 Task: Locate the nearest national forests to Seattle, Washington, and Portland, Oregon.
Action: Mouse moved to (181, 92)
Screenshot: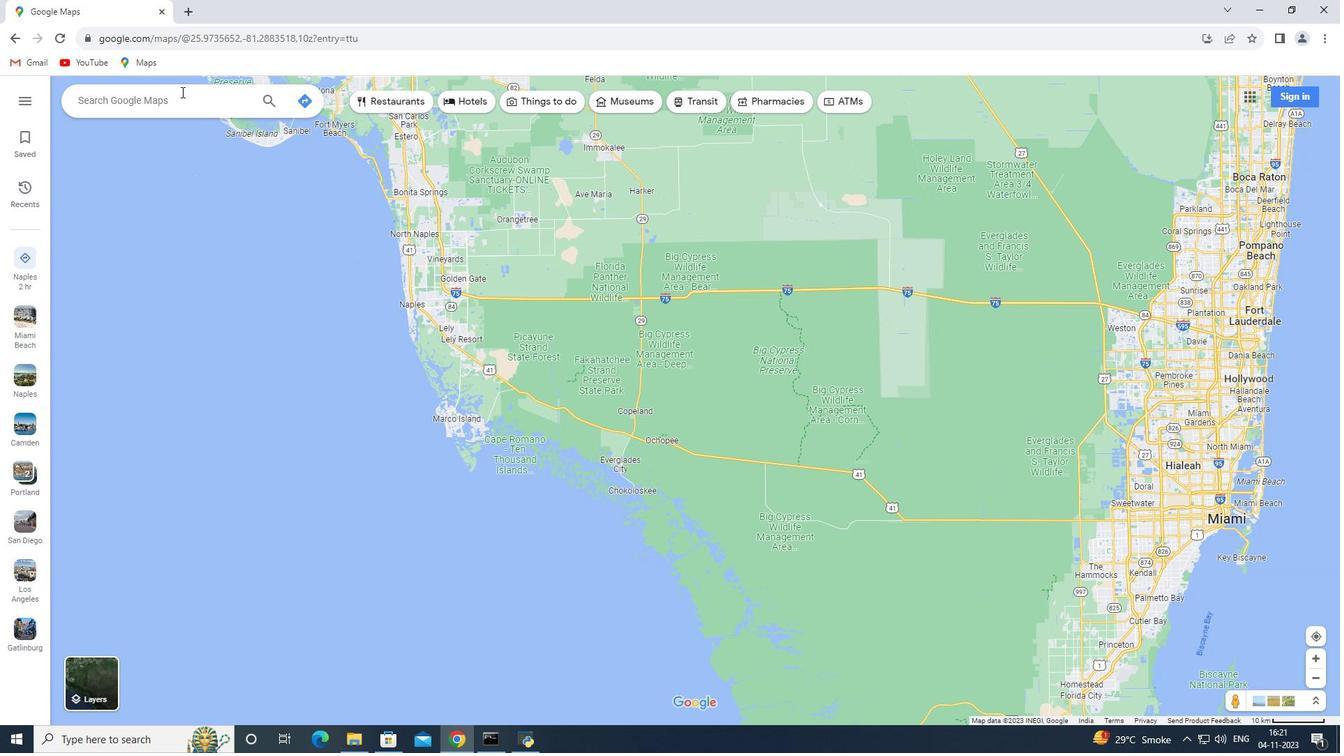 
Action: Mouse pressed left at (181, 92)
Screenshot: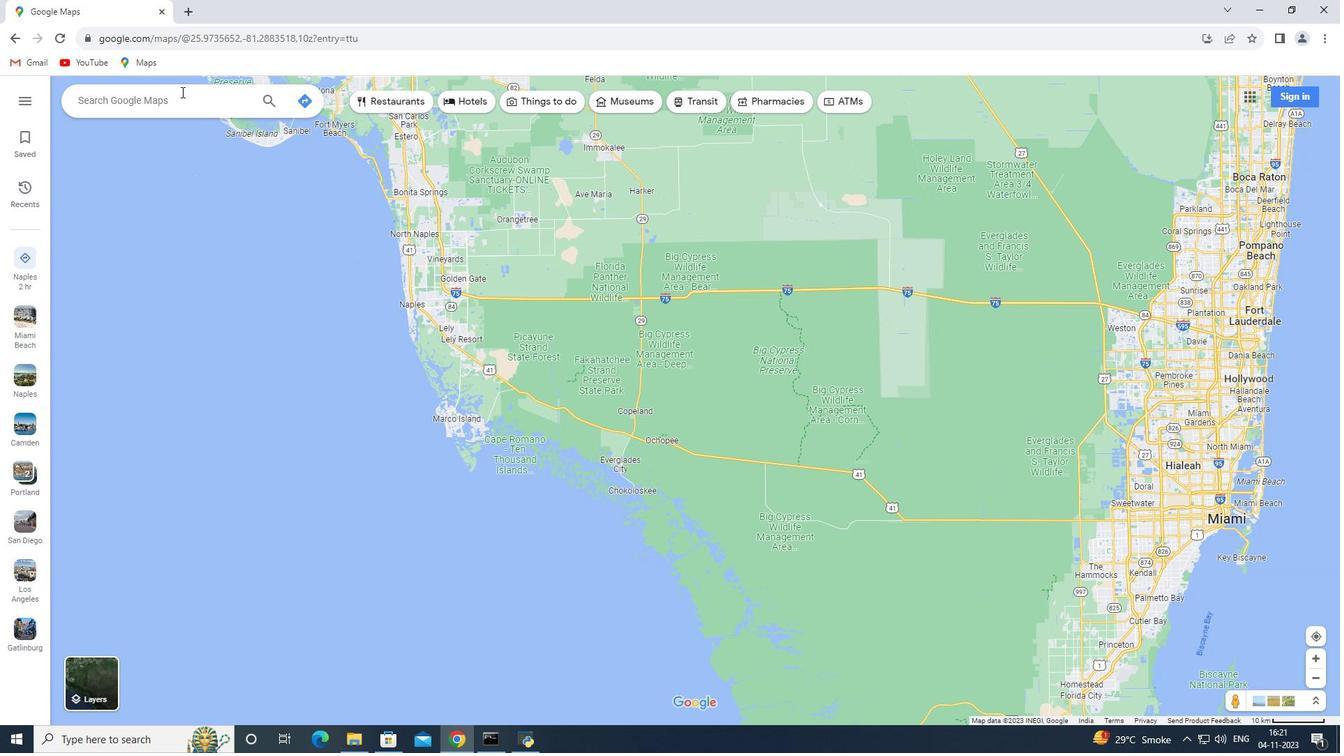 
Action: Key pressed <Key.shift>Seattle,<Key.space><Key.shift>Washington<Key.enter>
Screenshot: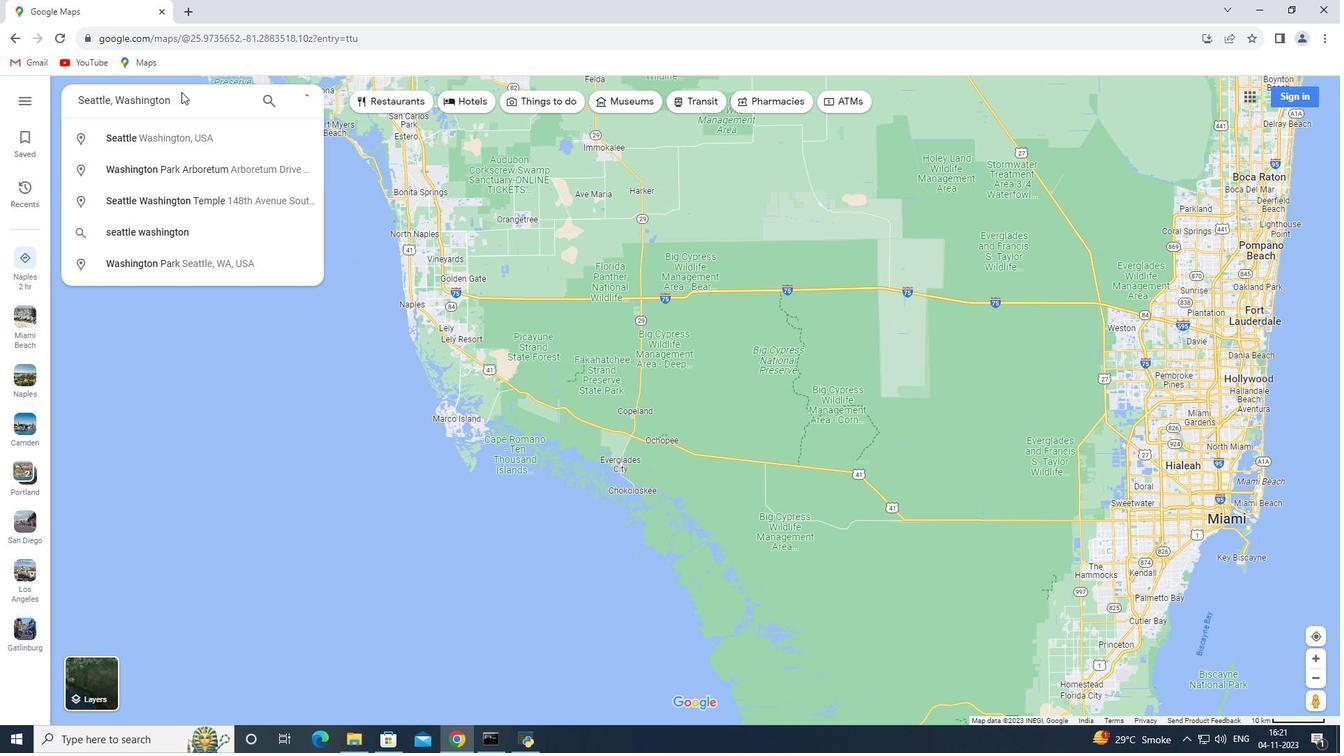 
Action: Mouse moved to (190, 342)
Screenshot: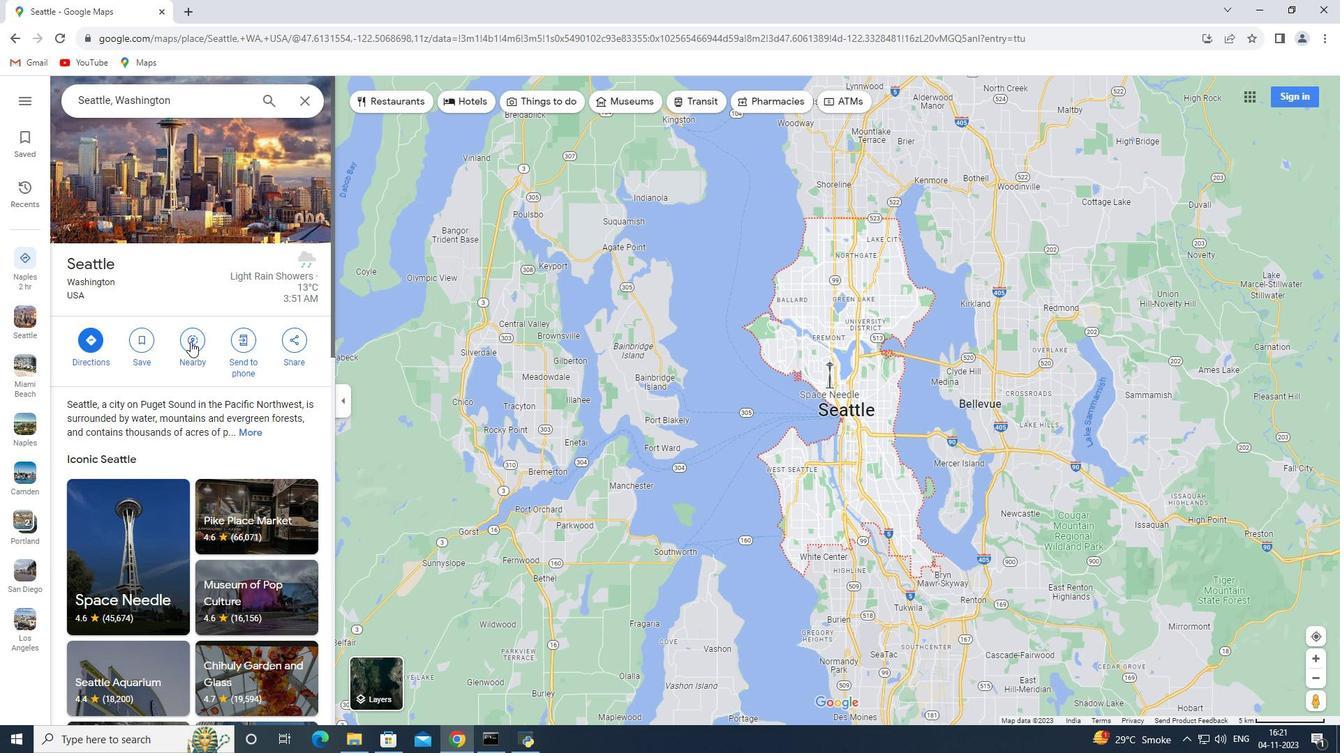 
Action: Mouse pressed left at (190, 342)
Screenshot: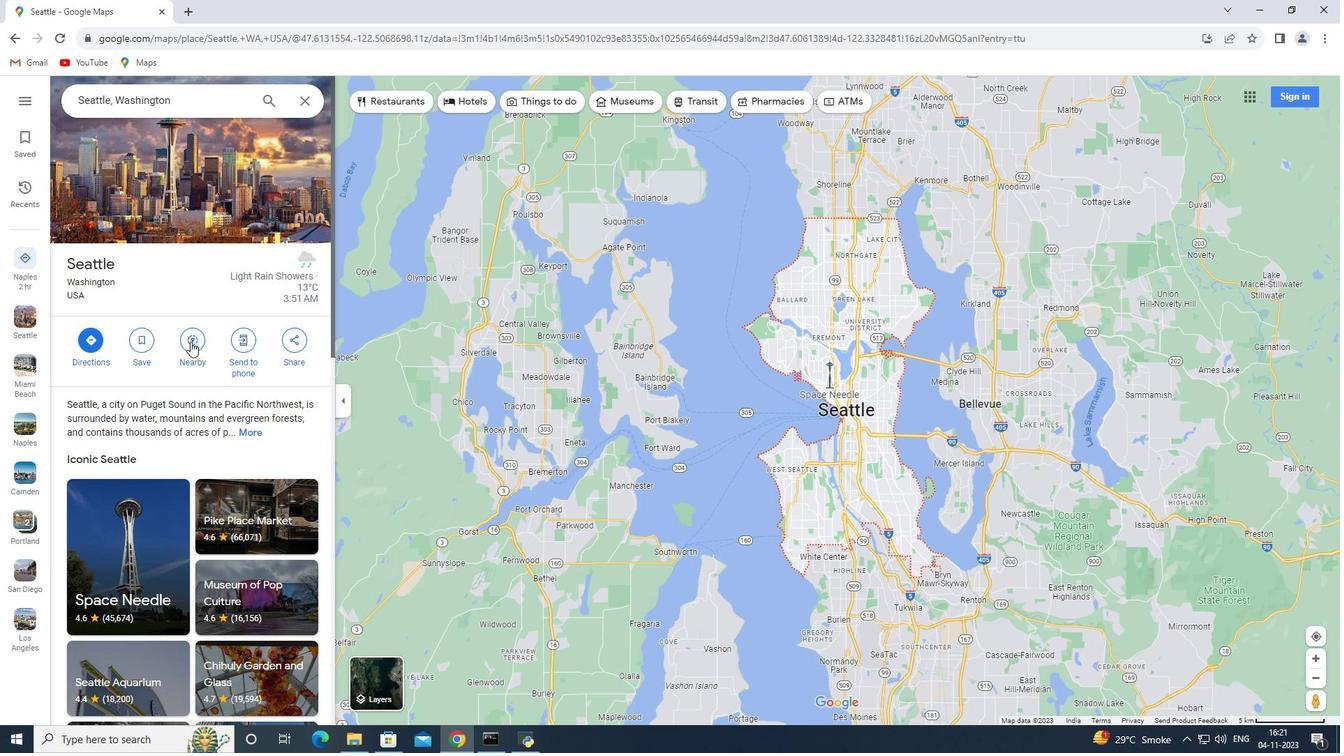 
Action: Key pressed national<Key.space>forests<Key.enter>
Screenshot: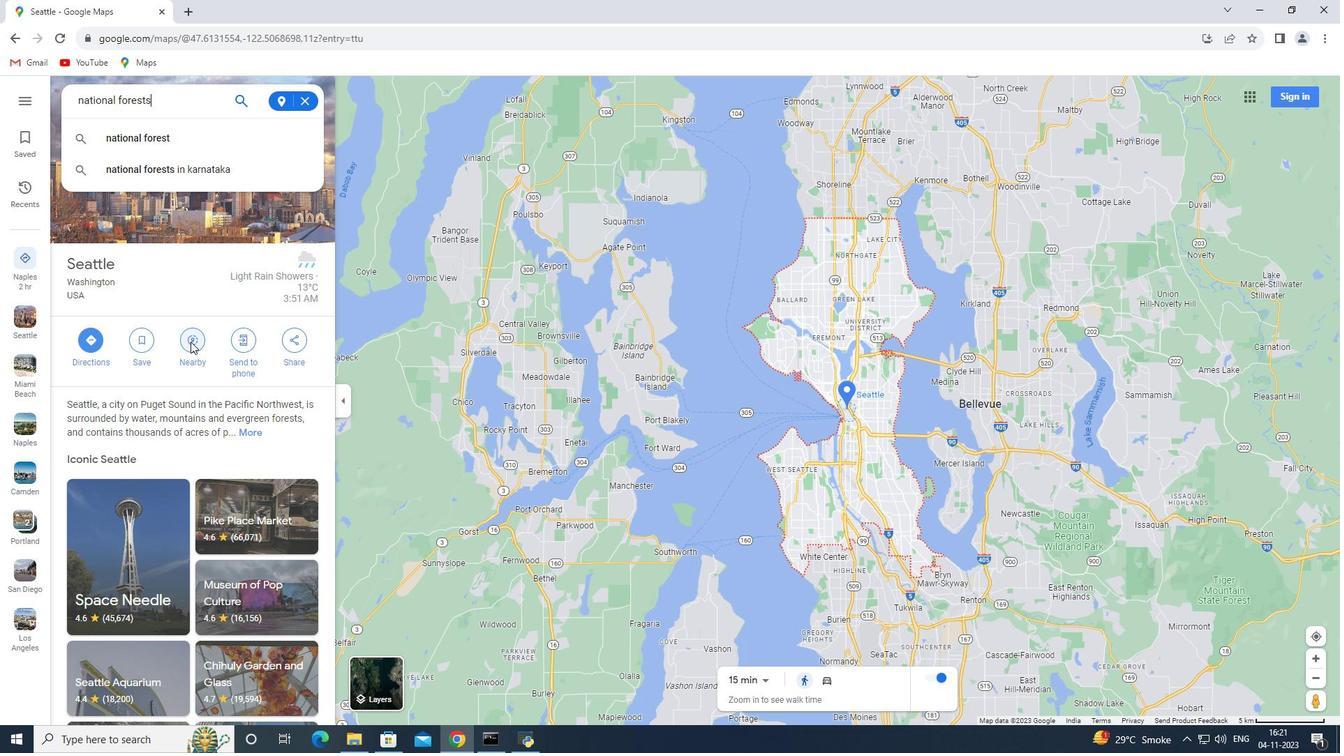 
Action: Mouse moved to (307, 102)
Screenshot: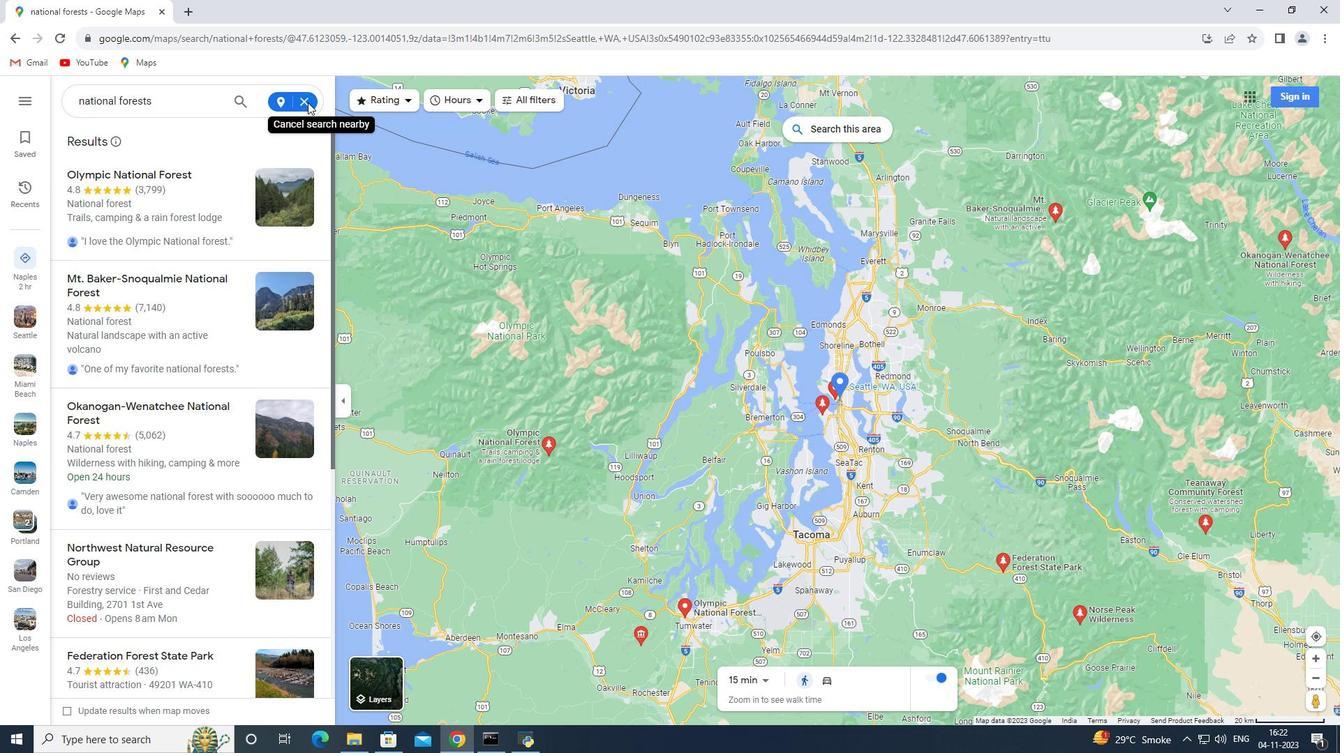 
Action: Mouse pressed left at (307, 102)
Screenshot: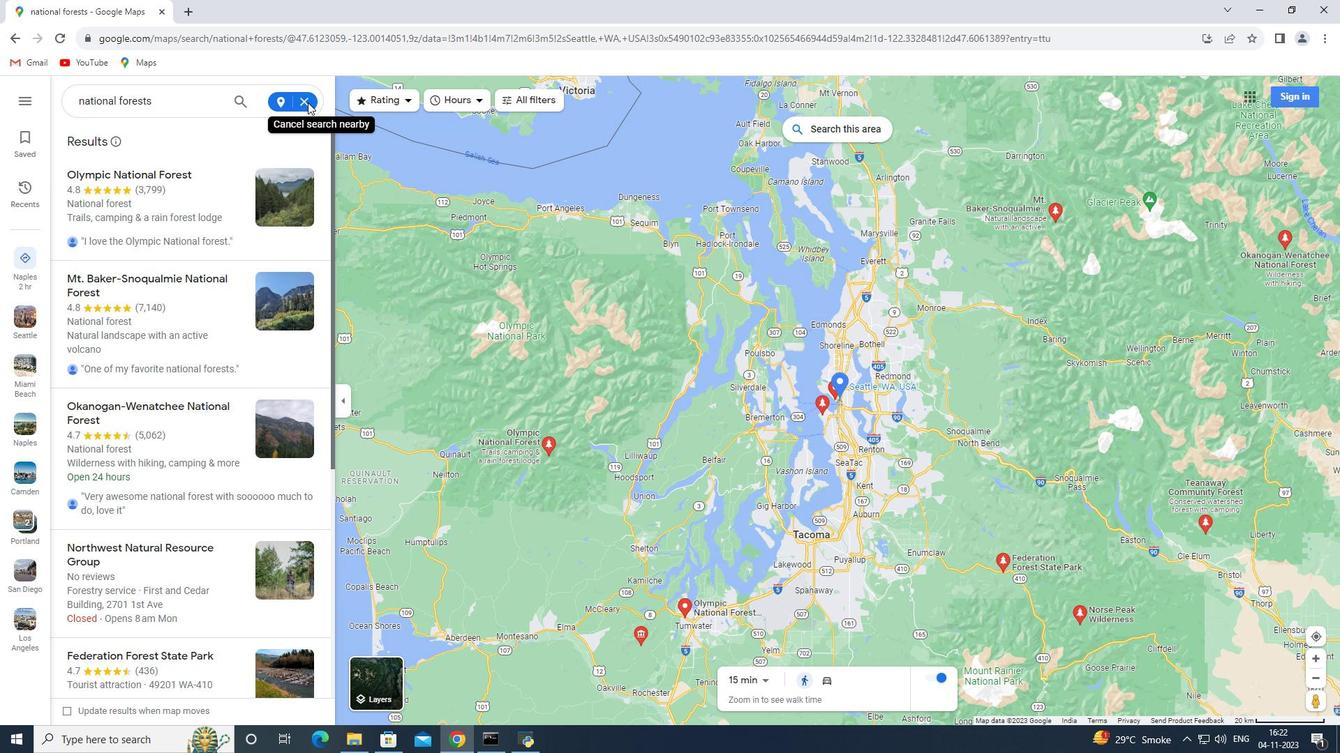 
Action: Mouse moved to (300, 93)
Screenshot: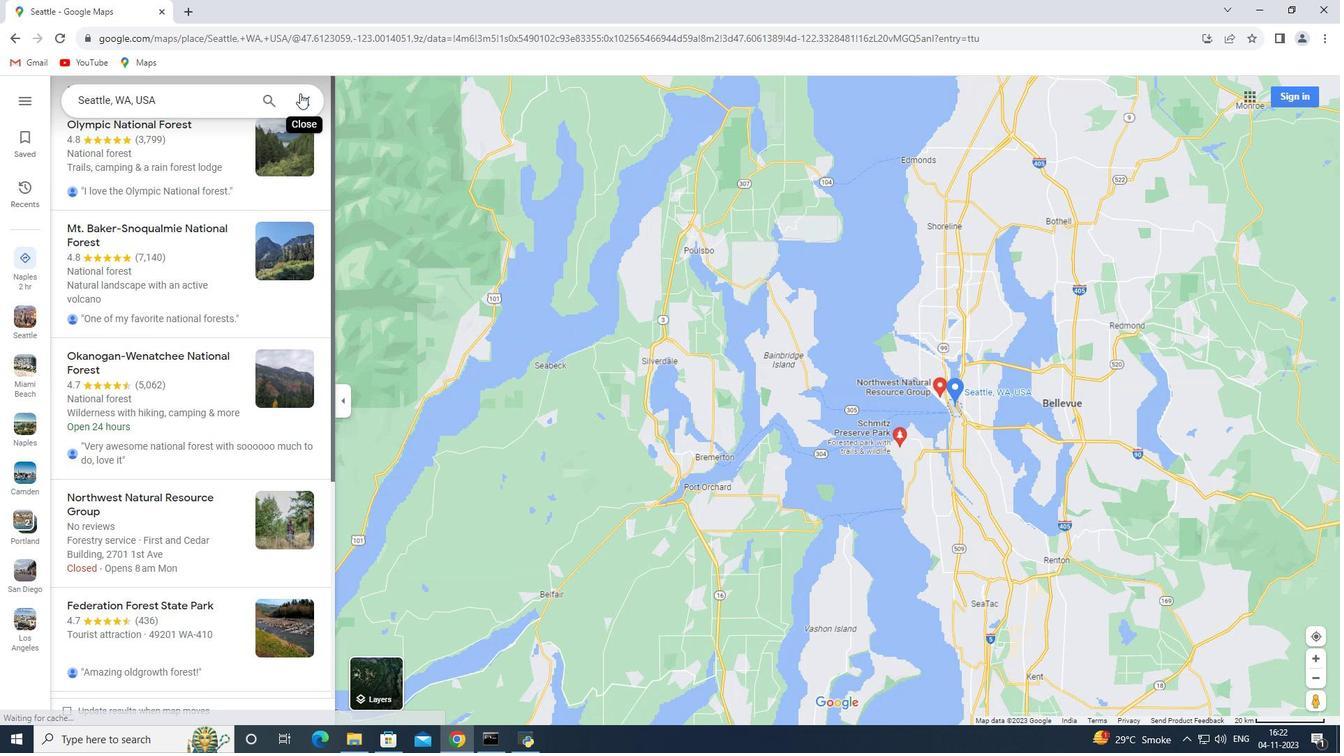
Action: Mouse pressed left at (300, 93)
Screenshot: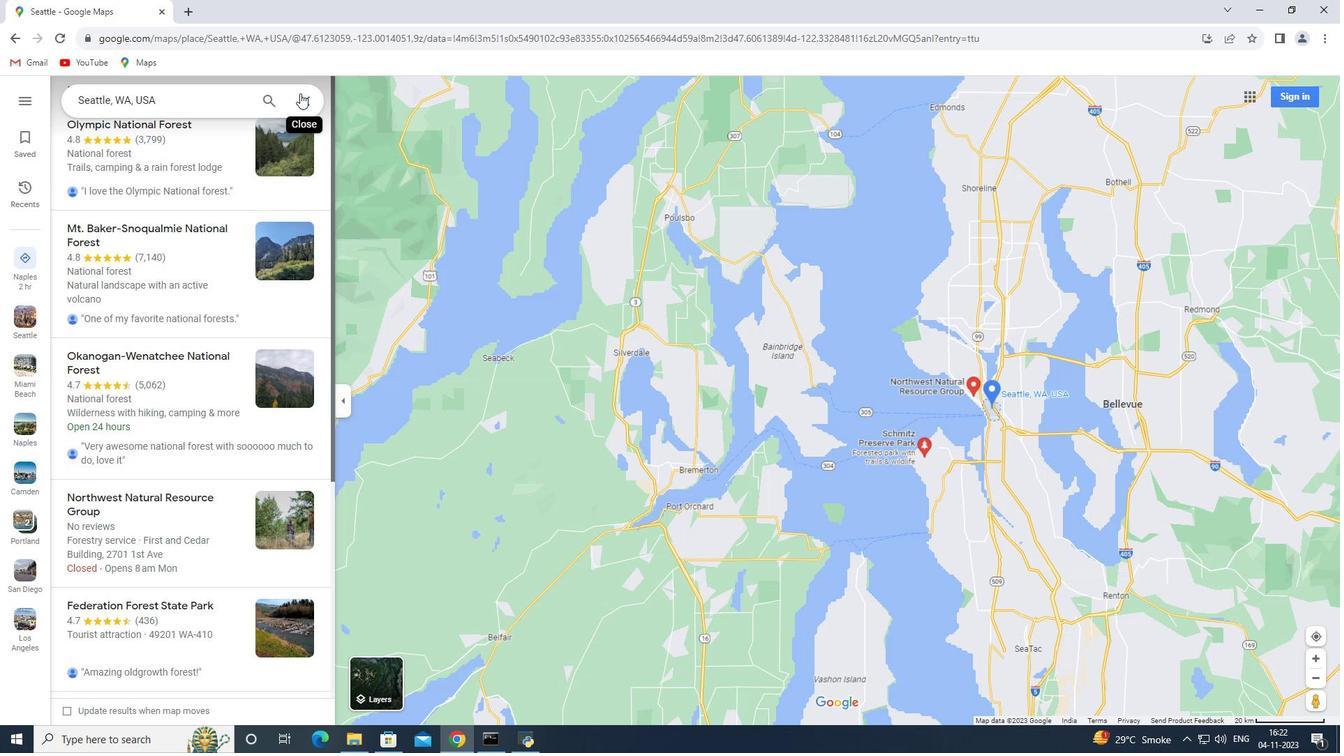
Action: Mouse moved to (216, 90)
Screenshot: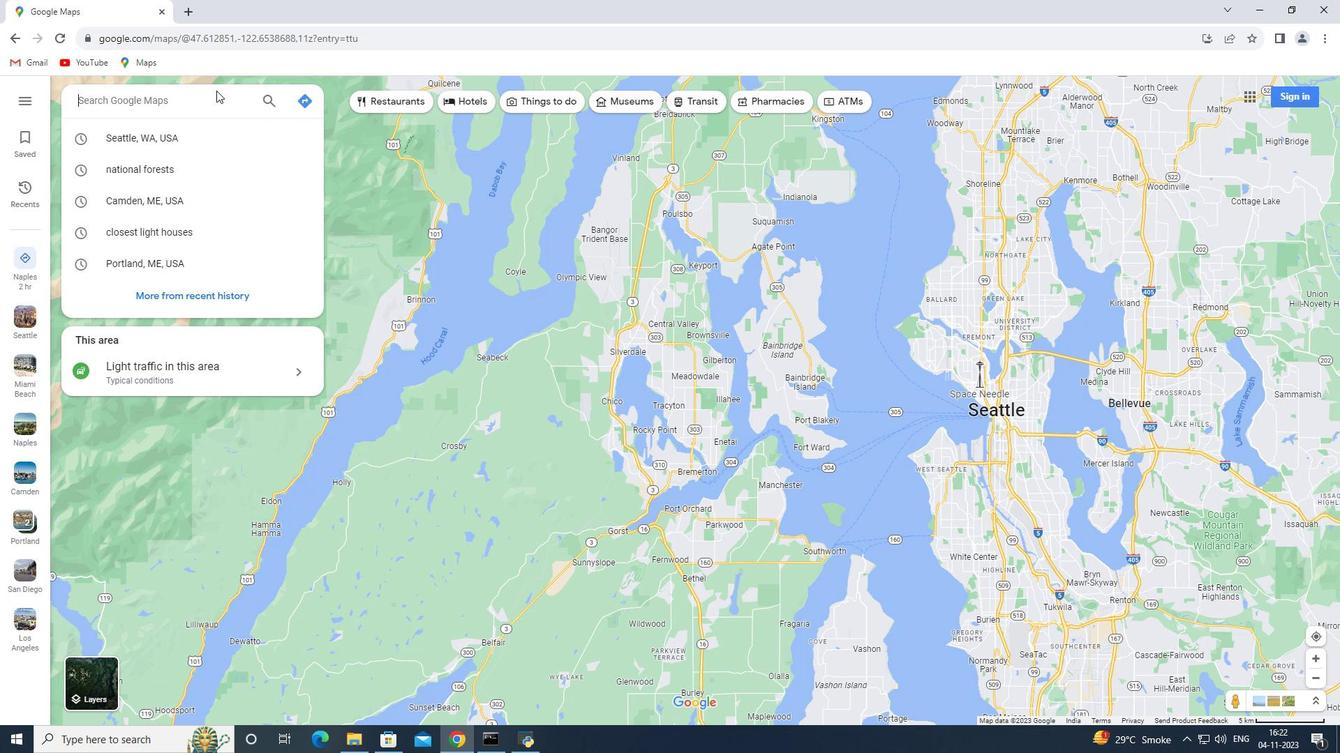 
Action: Key pressed <Key.shift>Portland,<Key.space><Key.shift>Oregon<Key.enter>
Screenshot: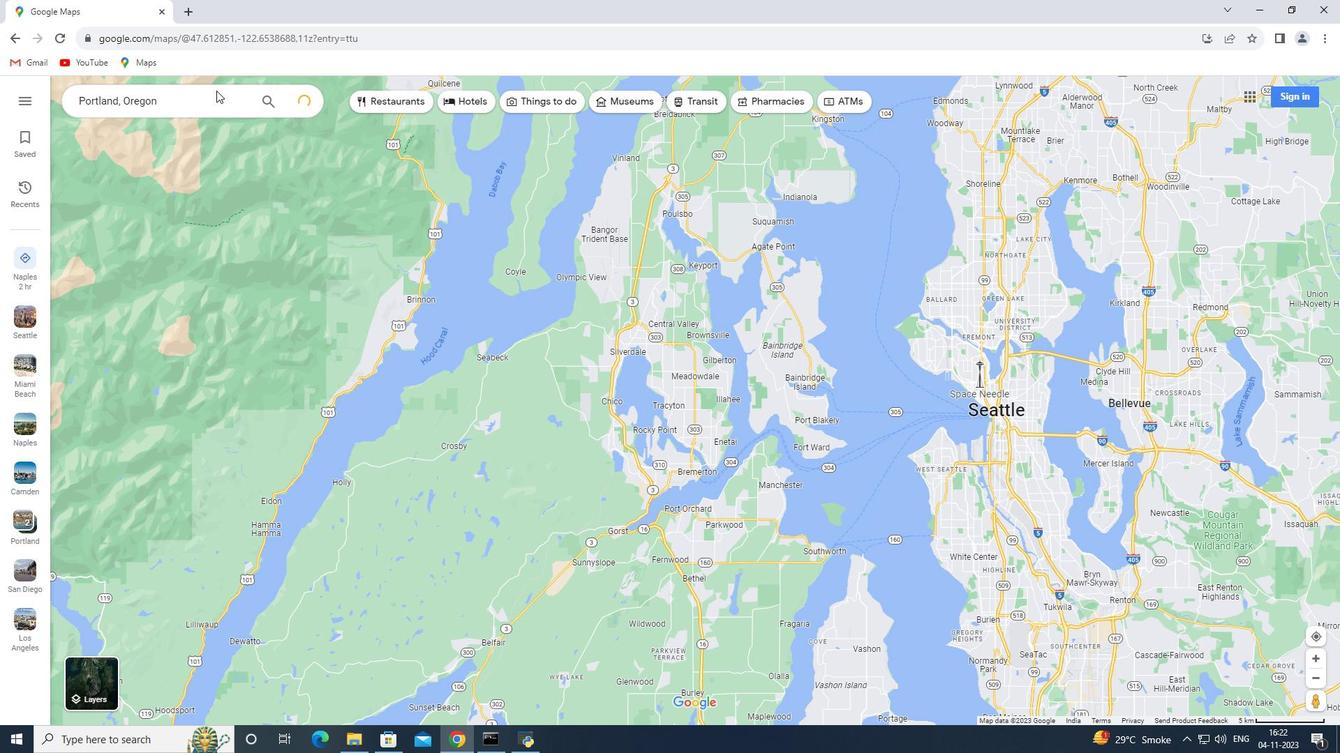 
Action: Mouse moved to (190, 349)
Screenshot: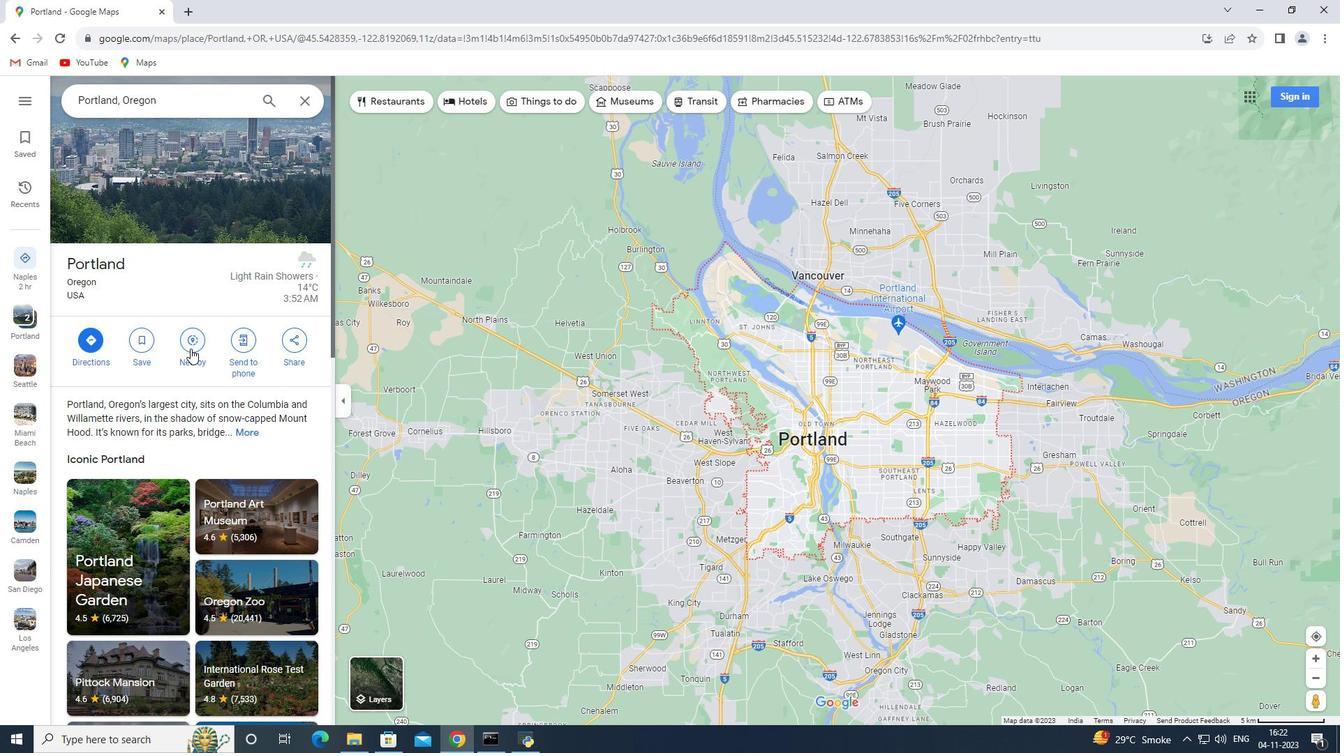 
Action: Mouse pressed left at (190, 349)
Screenshot: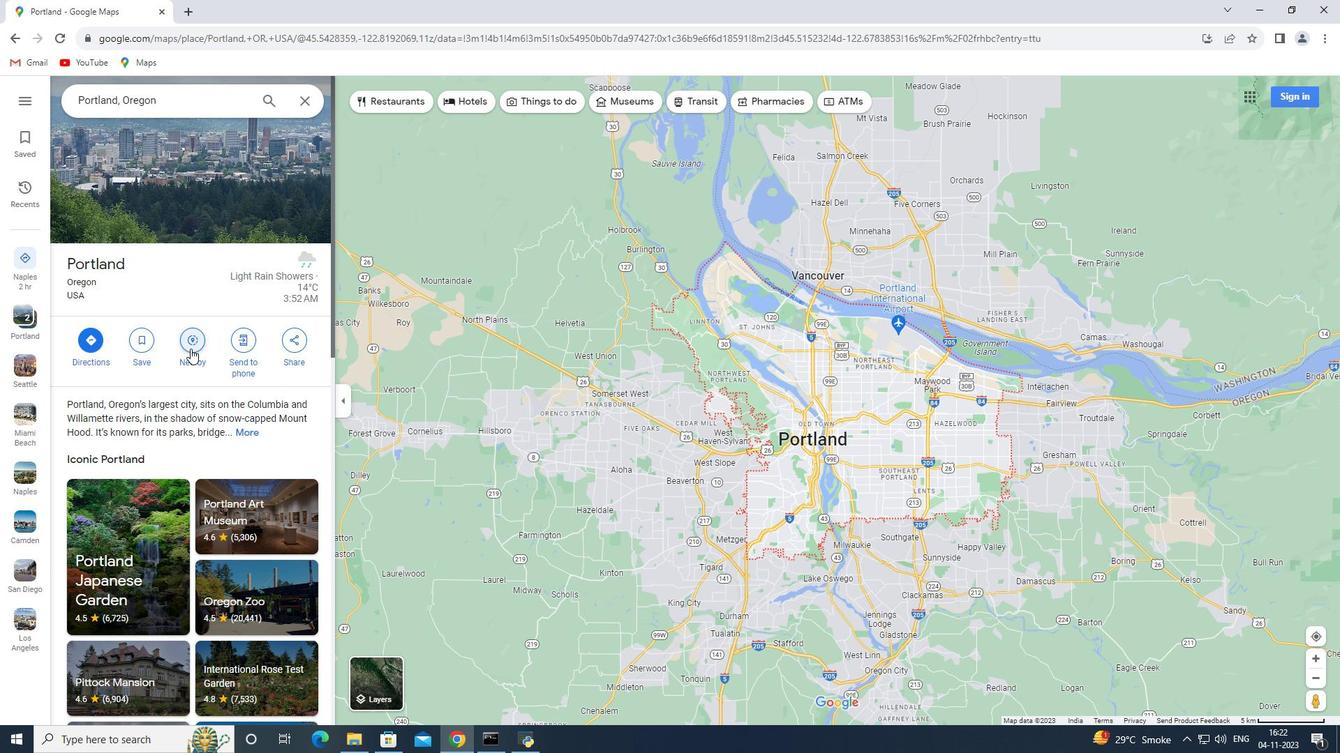 
Action: Key pressed national<Key.space>forests<Key.enter>
Screenshot: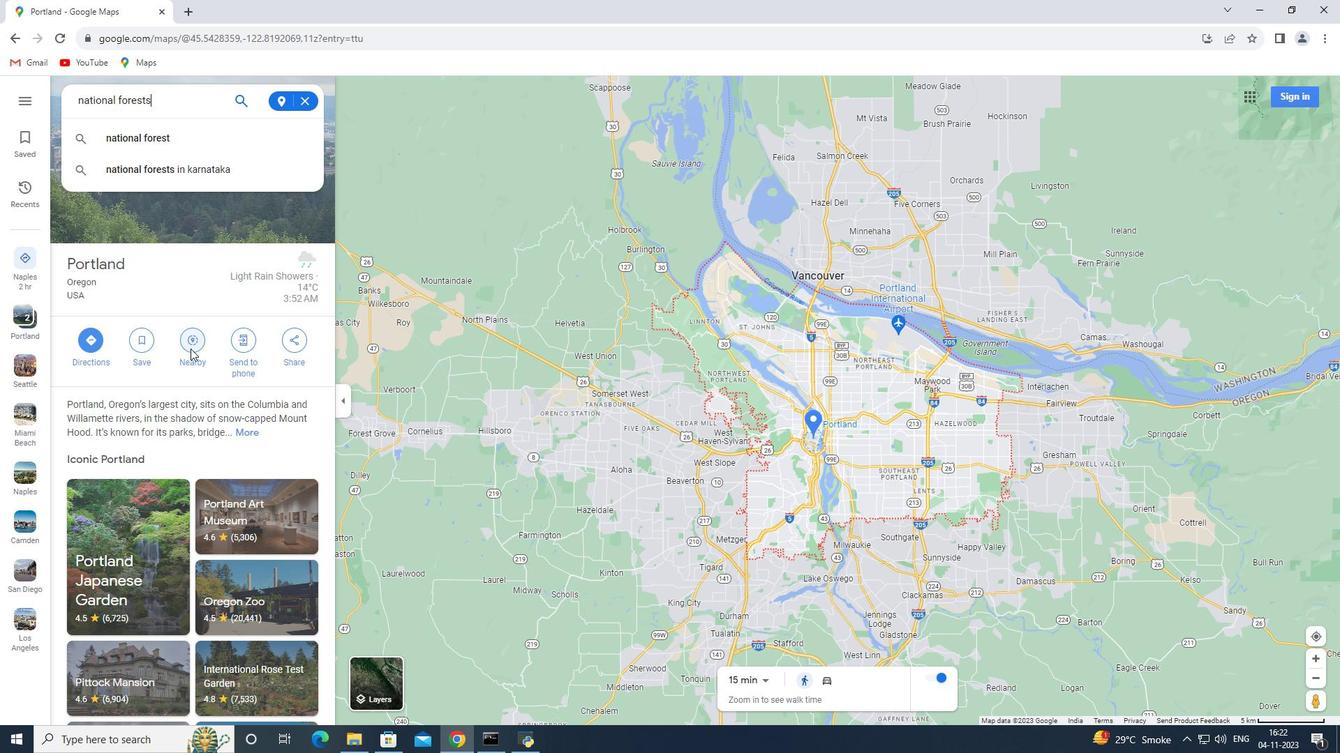 
